 Task: Sort the unsolved tickets in your groups, group by Satisfaction in descending order.
Action: Mouse moved to (241, 416)
Screenshot: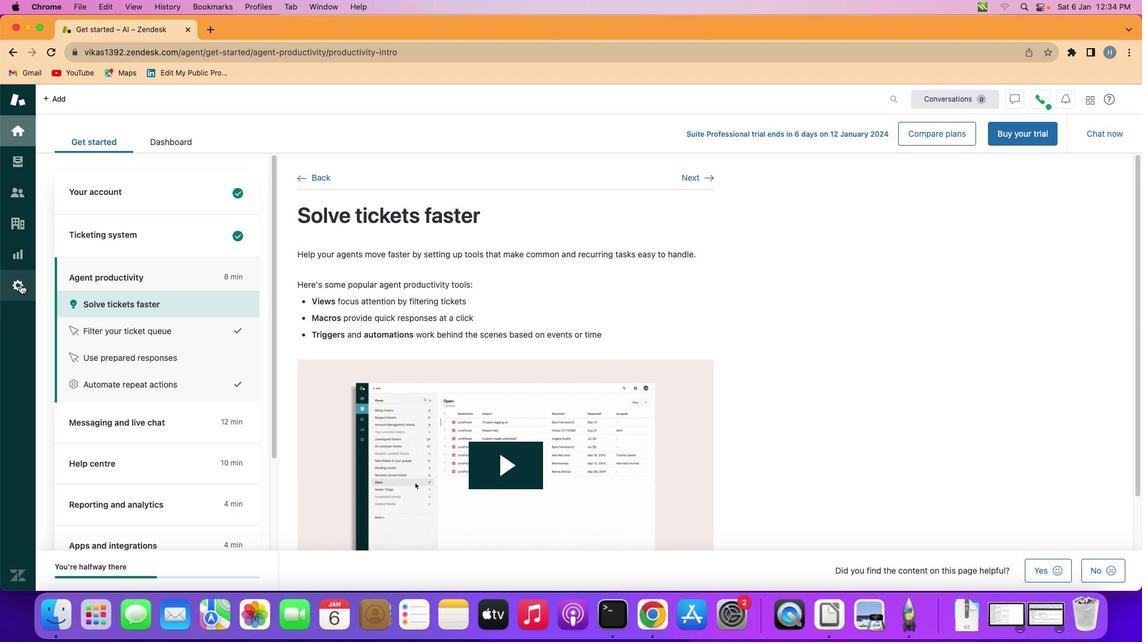 
Action: Mouse pressed left at (241, 416)
Screenshot: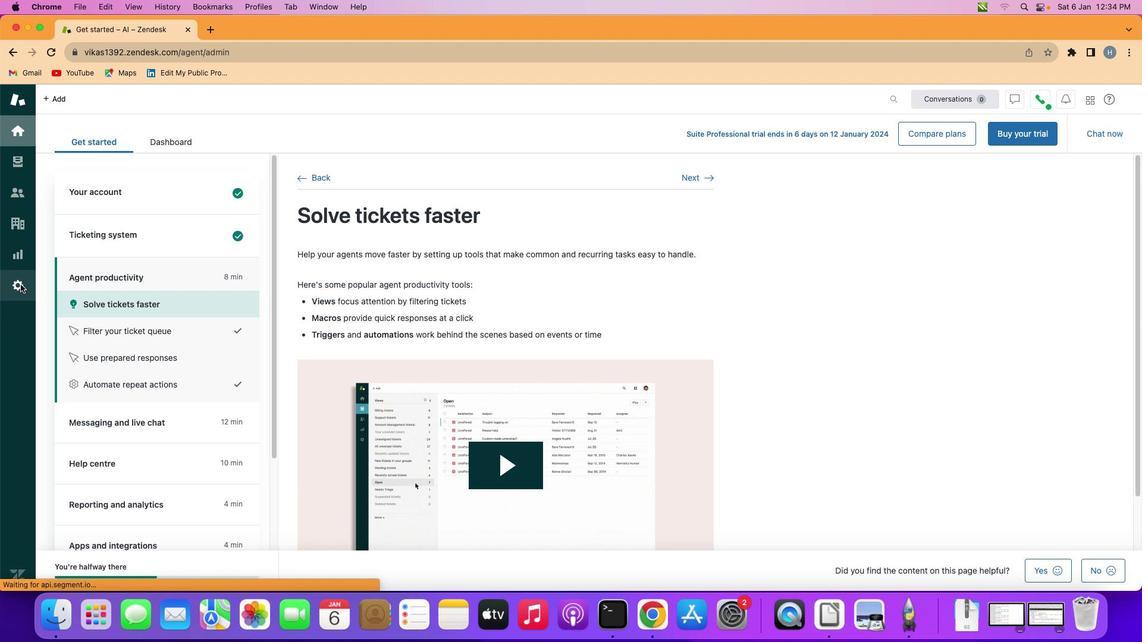 
Action: Mouse moved to (382, 474)
Screenshot: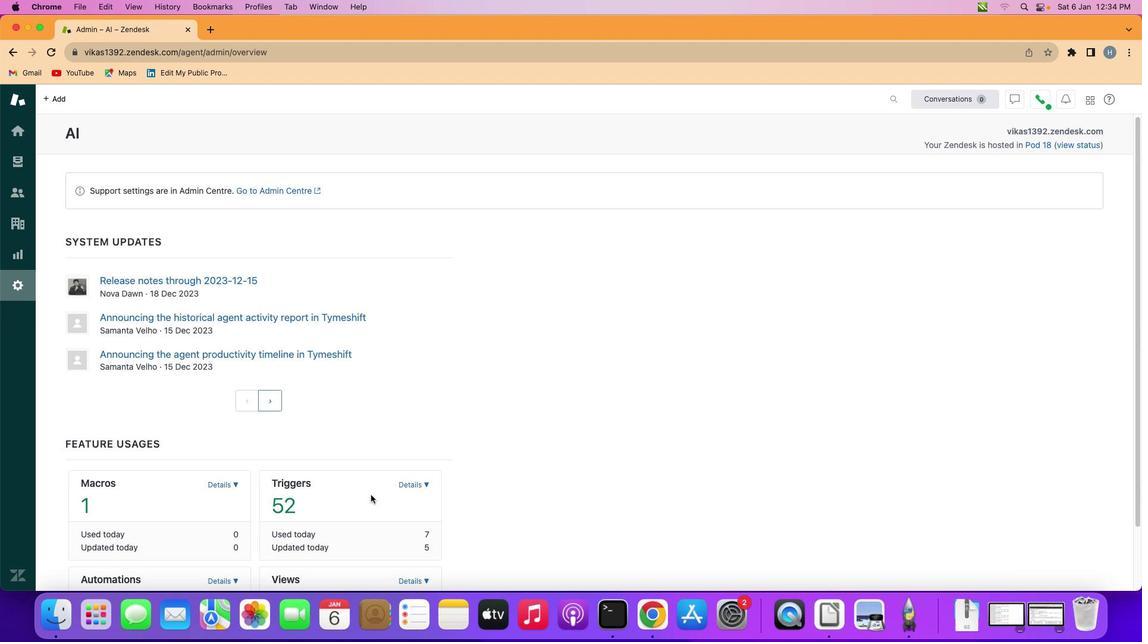 
Action: Mouse scrolled (382, 474) with delta (233, 337)
Screenshot: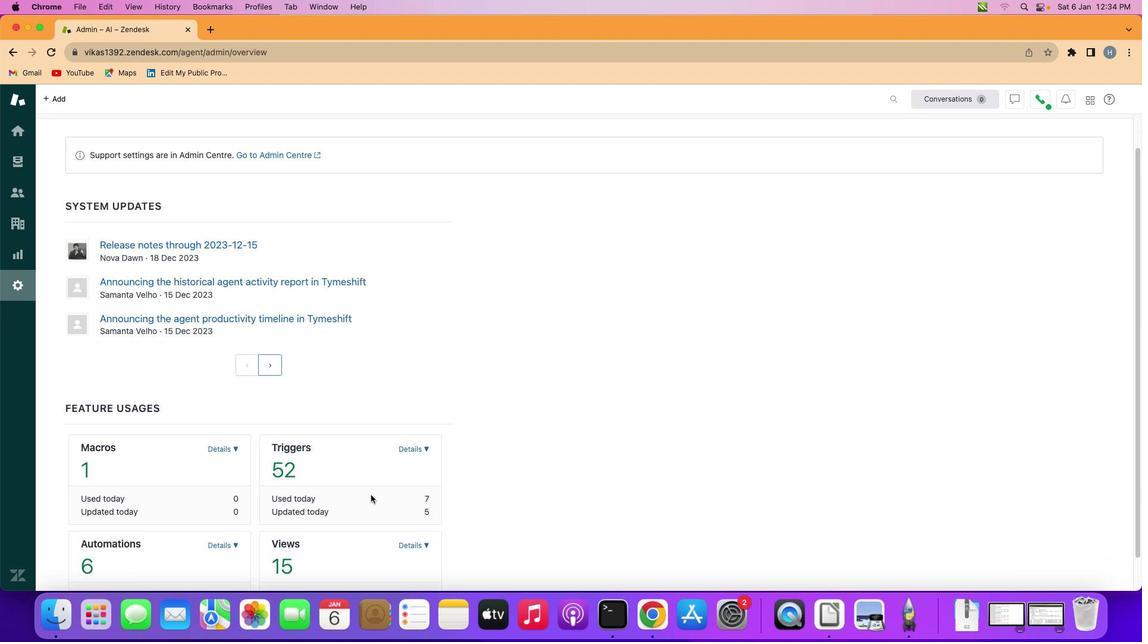 
Action: Mouse scrolled (382, 474) with delta (233, 337)
Screenshot: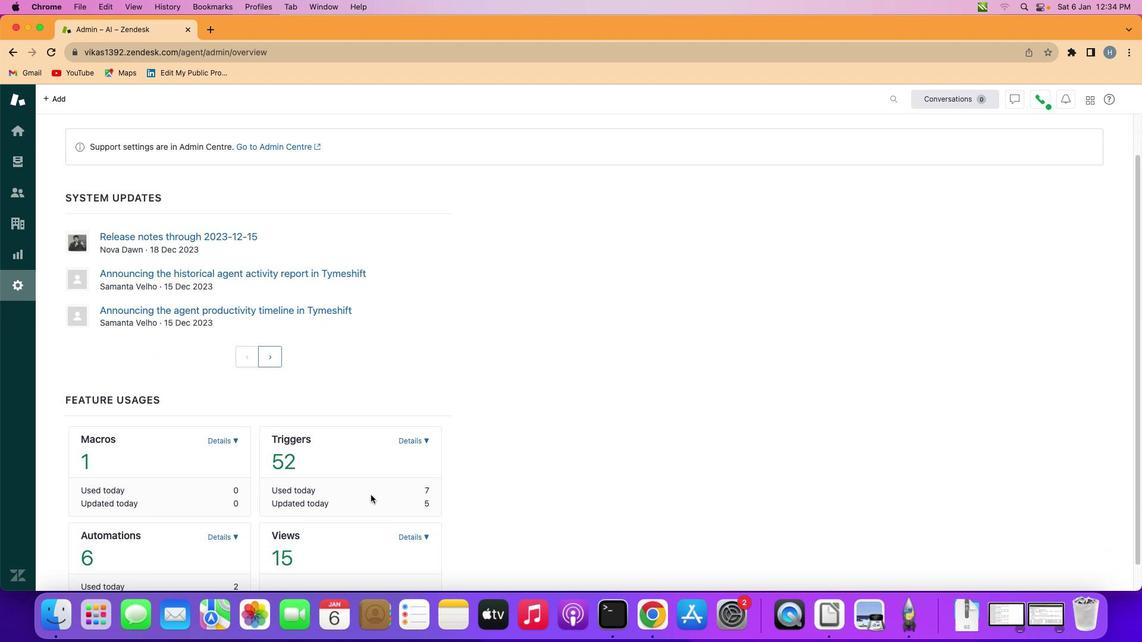 
Action: Mouse scrolled (382, 474) with delta (233, 337)
Screenshot: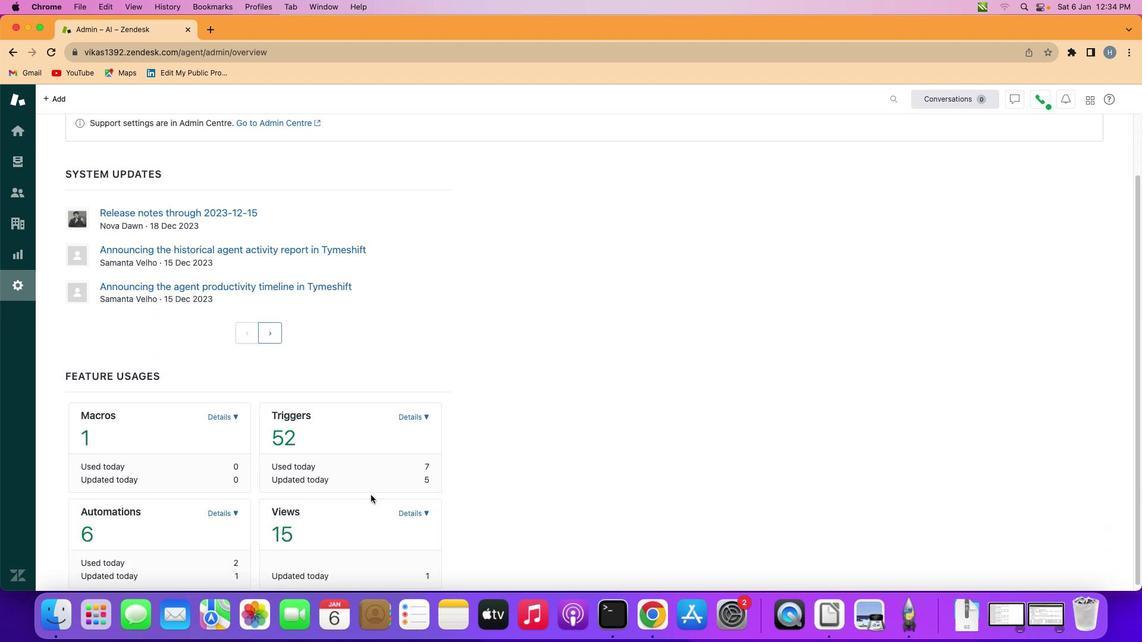 
Action: Mouse scrolled (382, 474) with delta (233, 337)
Screenshot: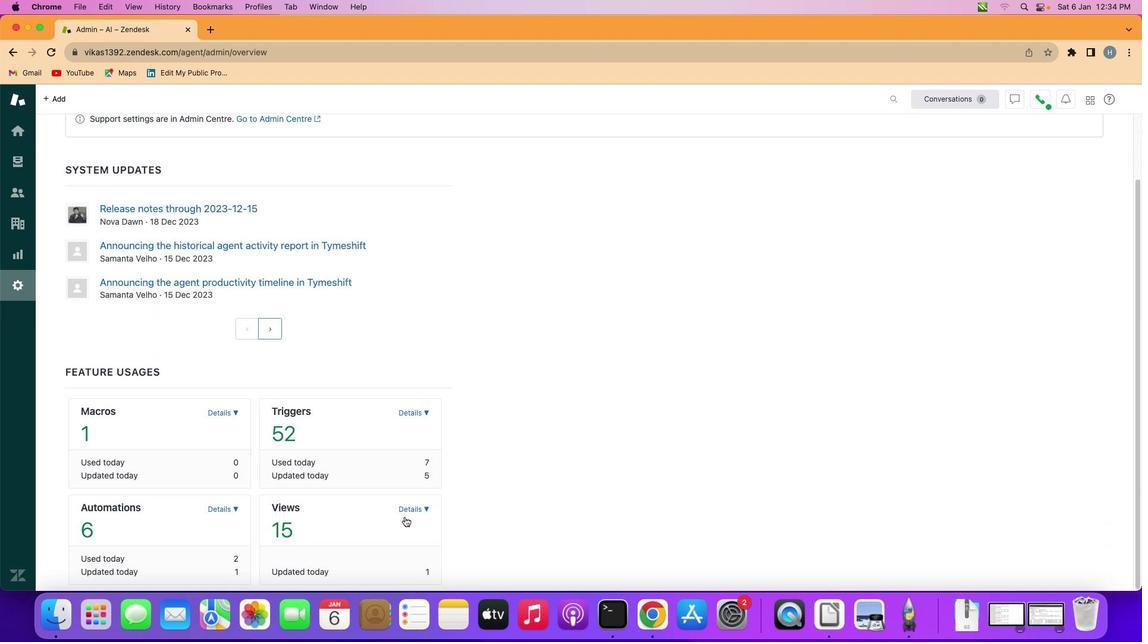 
Action: Mouse moved to (404, 478)
Screenshot: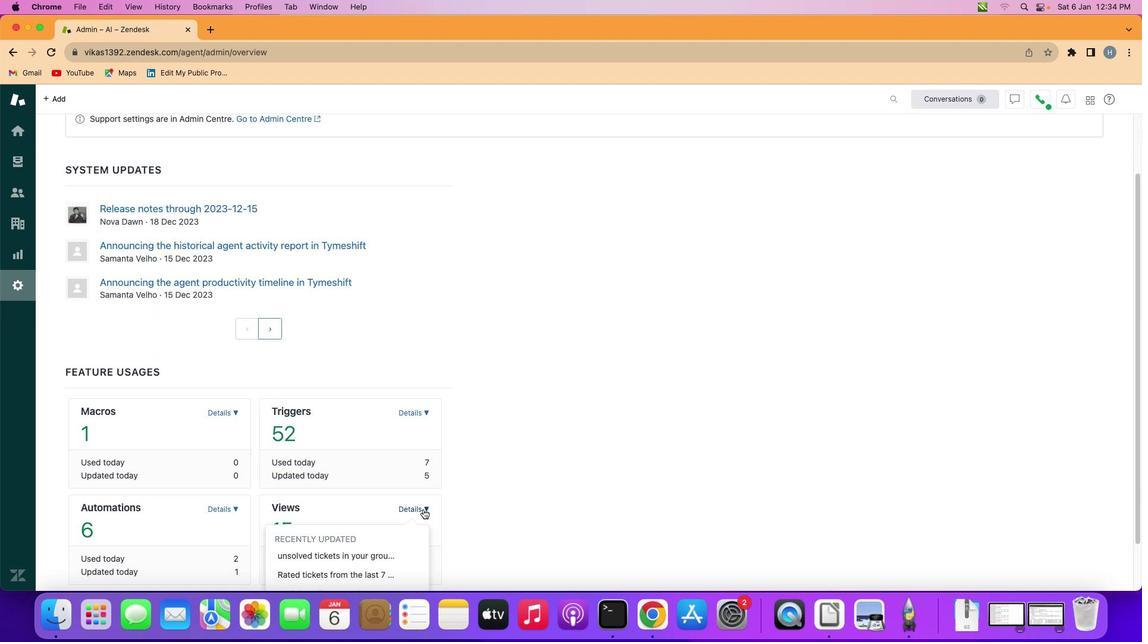 
Action: Mouse pressed left at (404, 478)
Screenshot: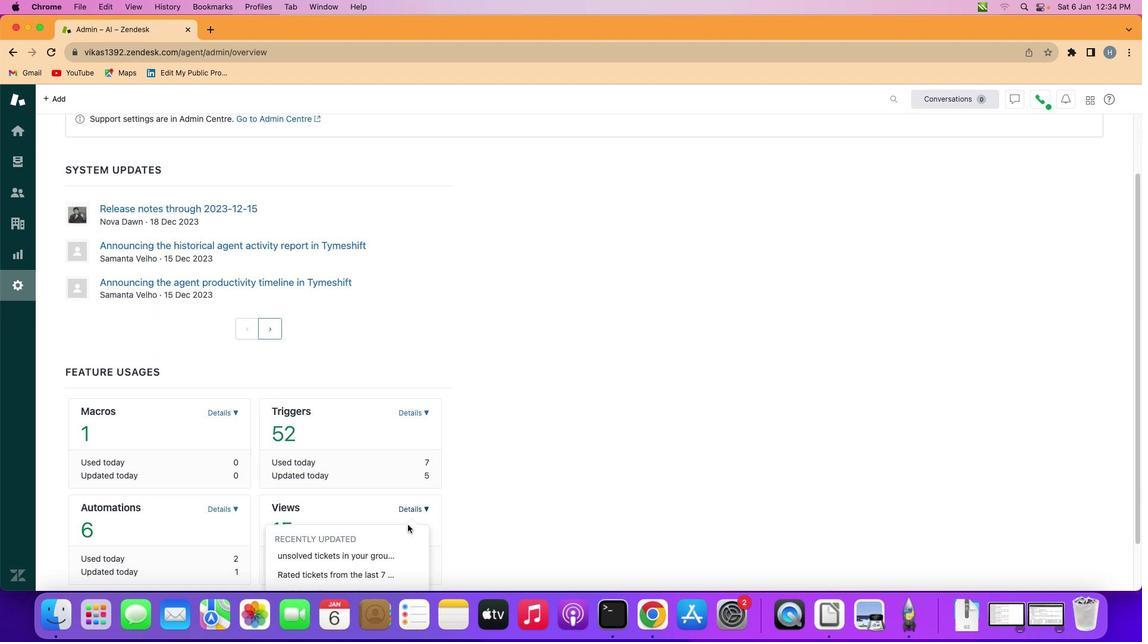 
Action: Mouse moved to (384, 491)
Screenshot: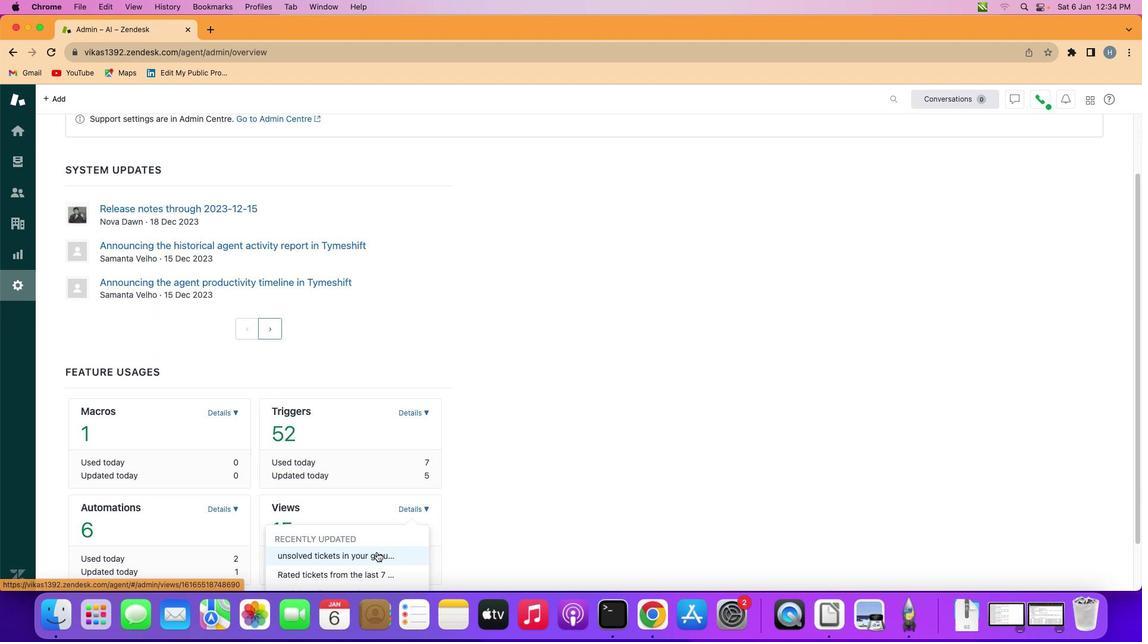 
Action: Mouse pressed left at (384, 491)
Screenshot: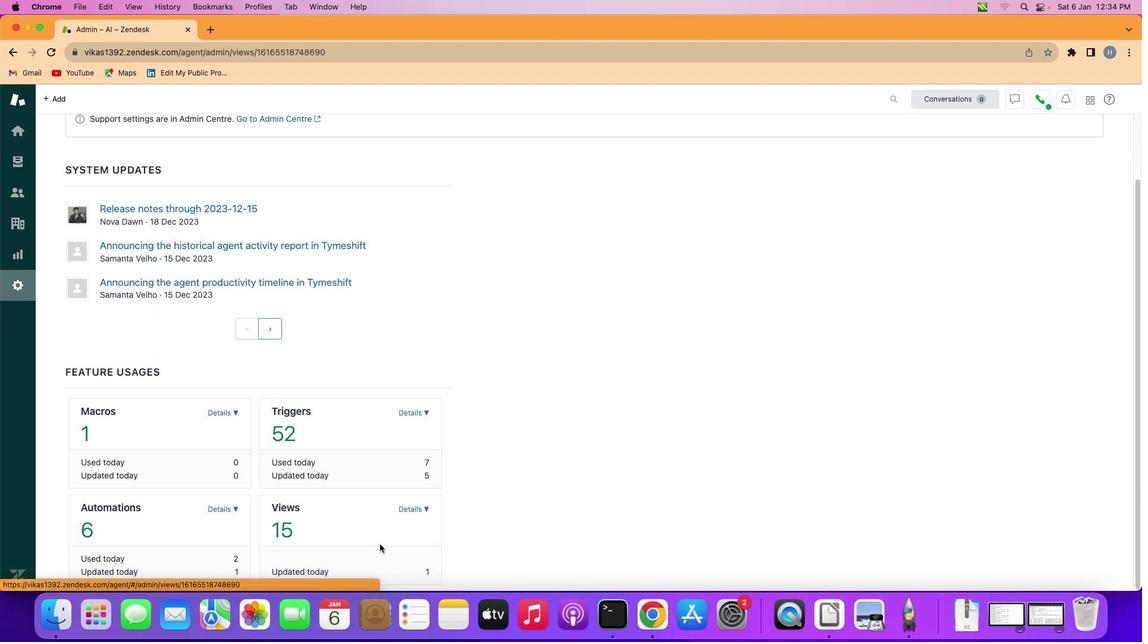 
Action: Mouse moved to (381, 467)
Screenshot: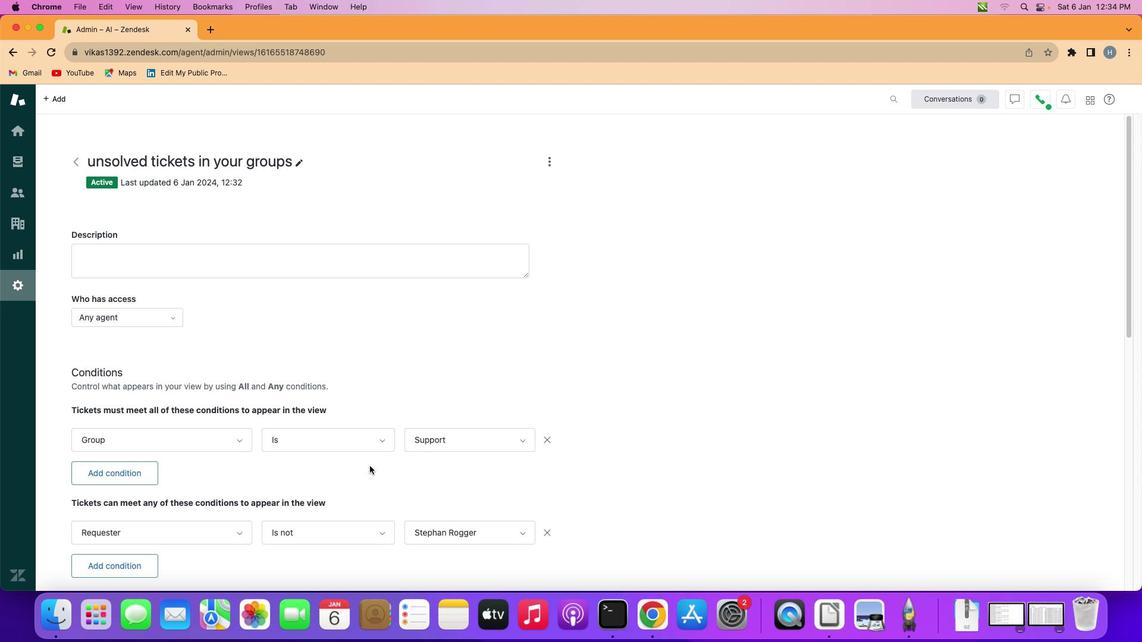 
Action: Mouse scrolled (381, 467) with delta (233, 338)
Screenshot: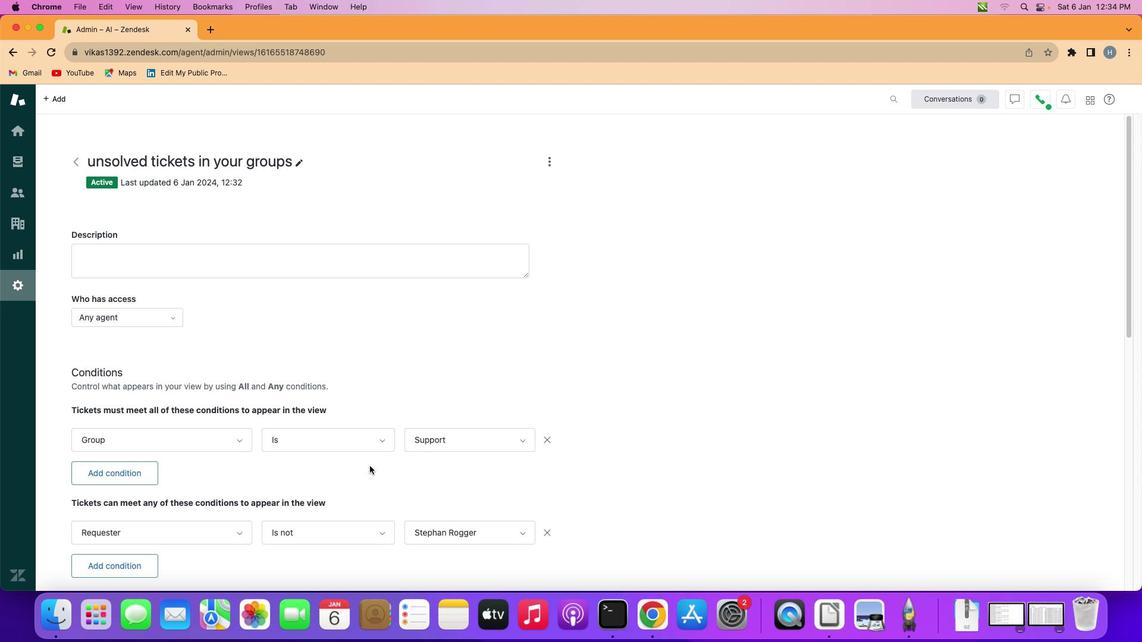 
Action: Mouse scrolled (381, 467) with delta (233, 338)
Screenshot: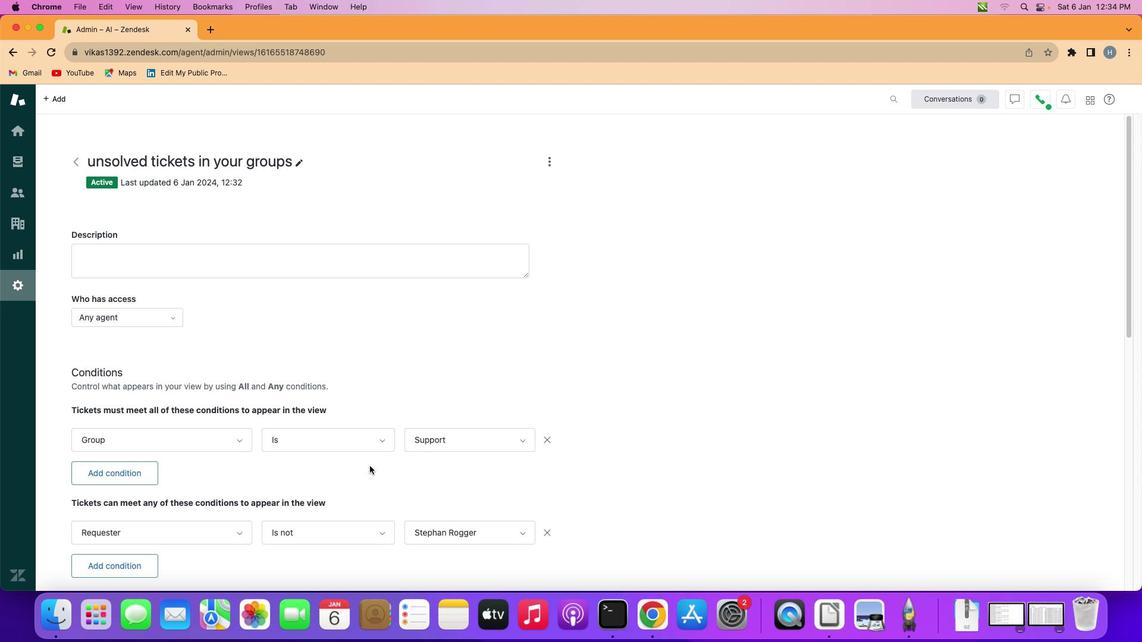 
Action: Mouse scrolled (381, 467) with delta (233, 337)
Screenshot: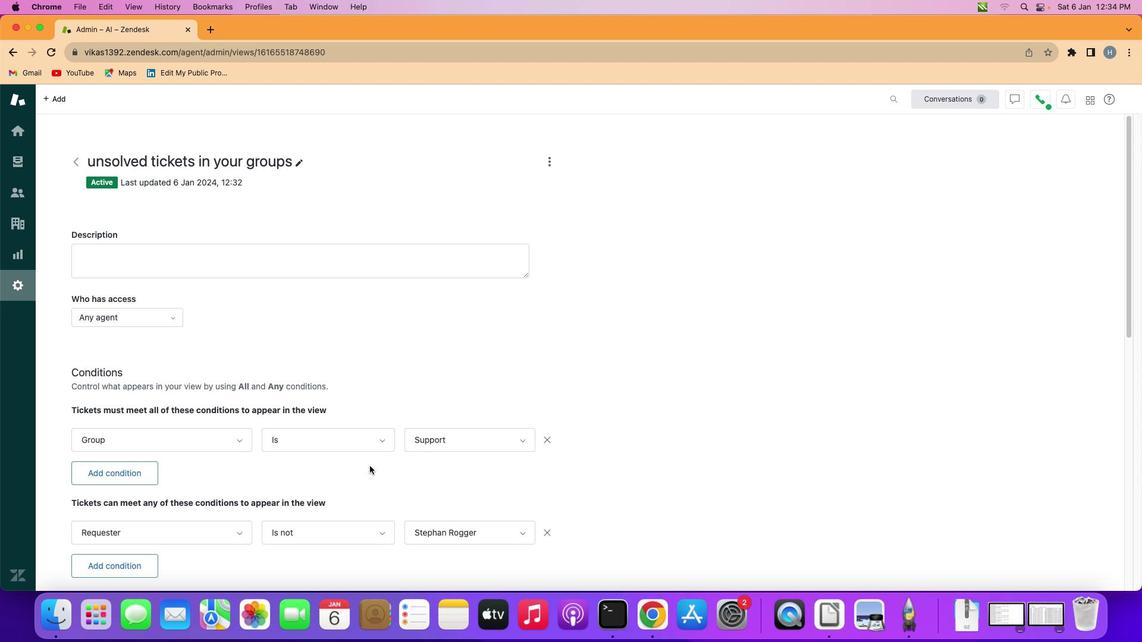 
Action: Mouse scrolled (381, 467) with delta (233, 337)
Screenshot: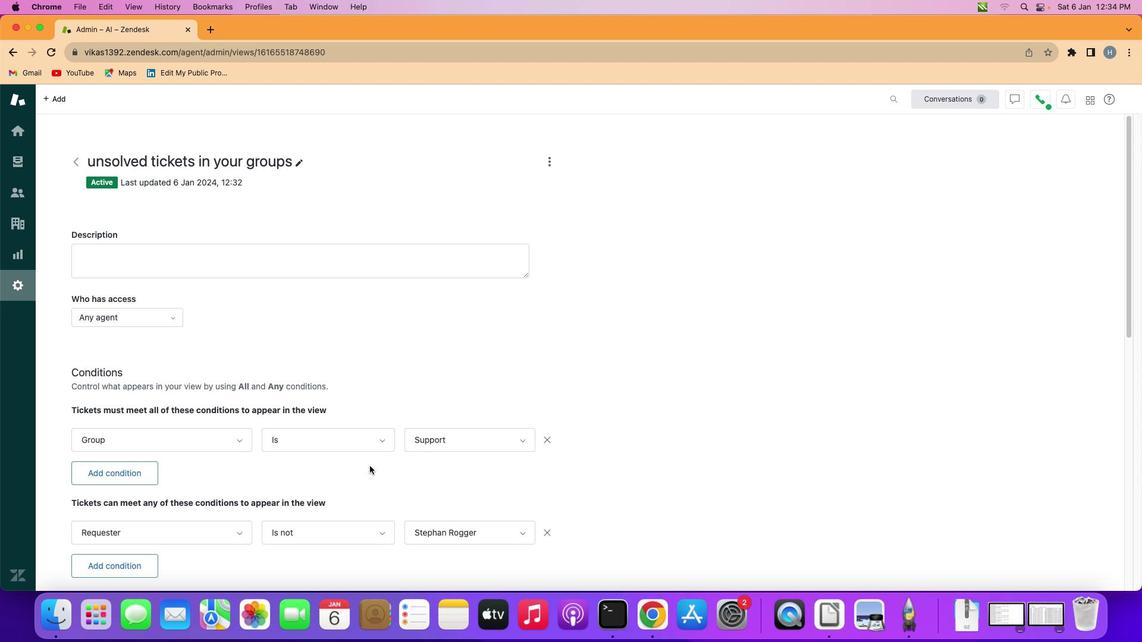 
Action: Mouse scrolled (381, 467) with delta (233, 337)
Screenshot: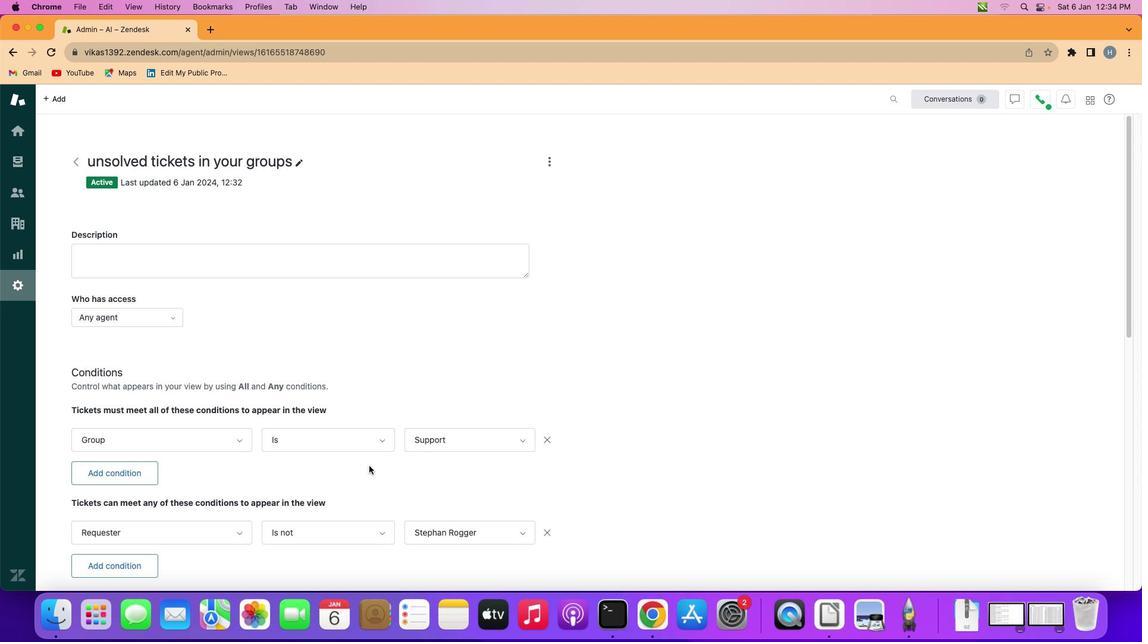 
Action: Mouse moved to (381, 467)
Screenshot: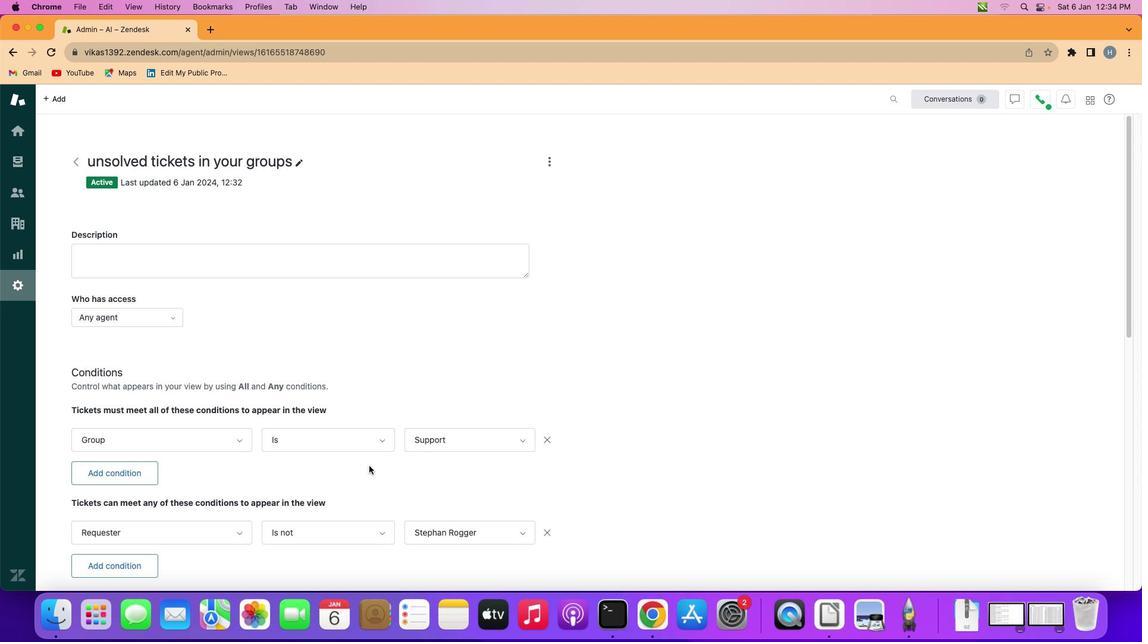 
Action: Mouse scrolled (381, 467) with delta (233, 337)
Screenshot: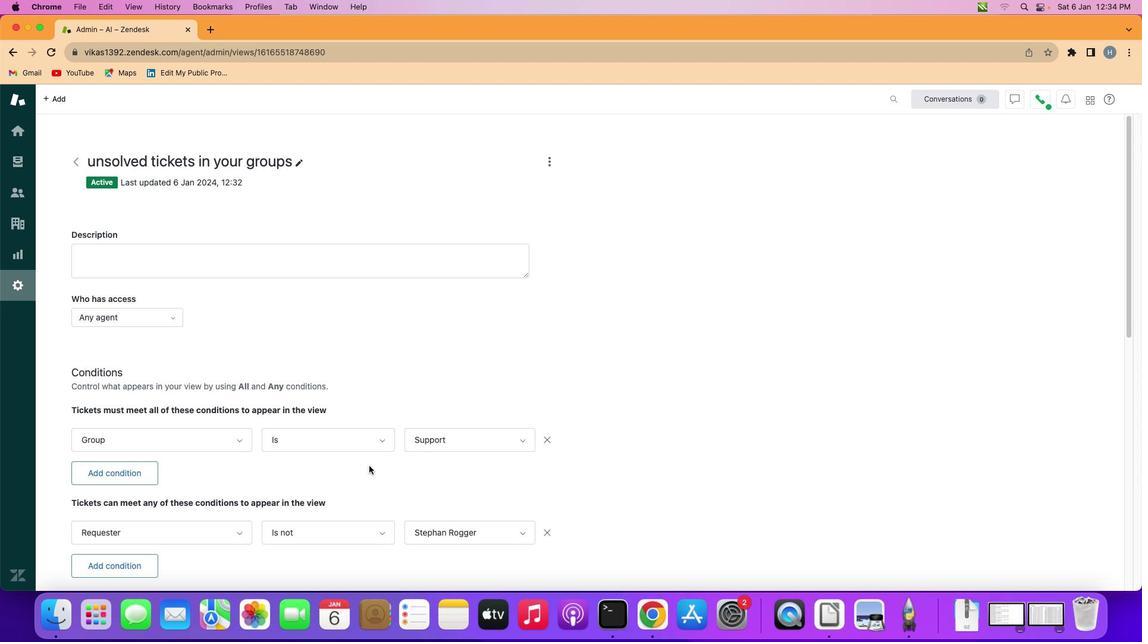 
Action: Mouse moved to (381, 467)
Screenshot: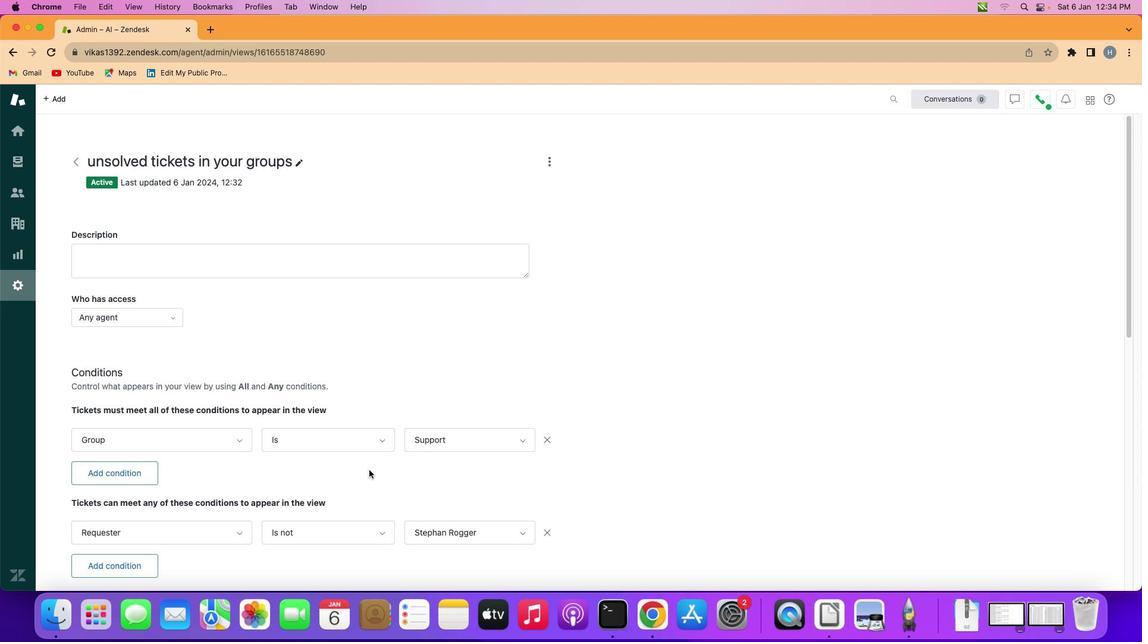 
Action: Mouse scrolled (381, 467) with delta (233, 337)
Screenshot: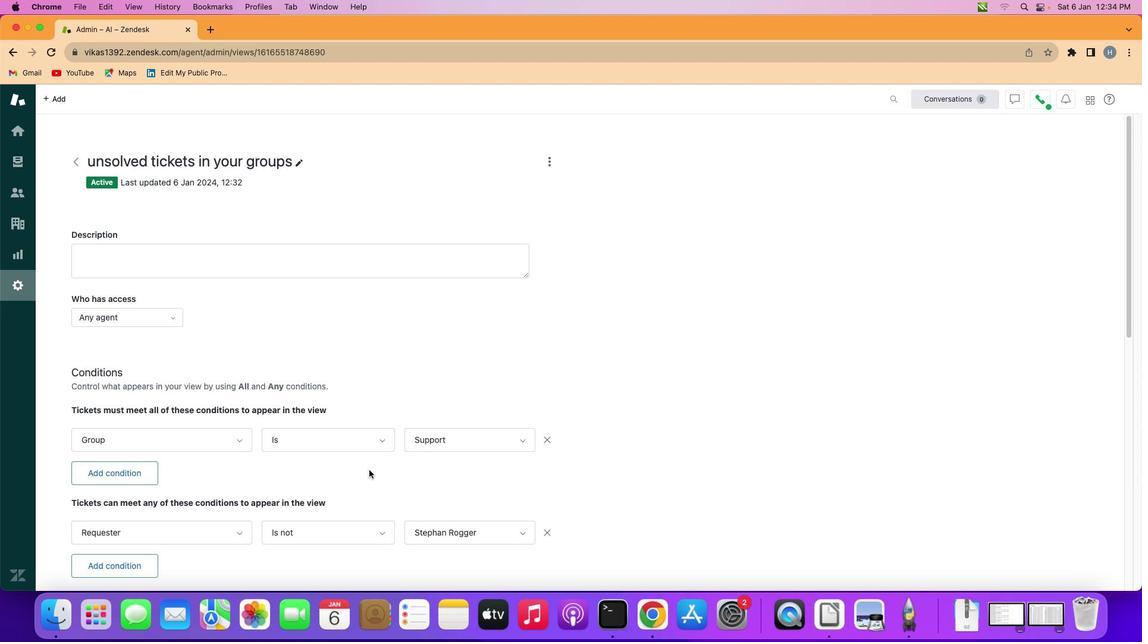 
Action: Mouse scrolled (381, 467) with delta (233, 336)
Screenshot: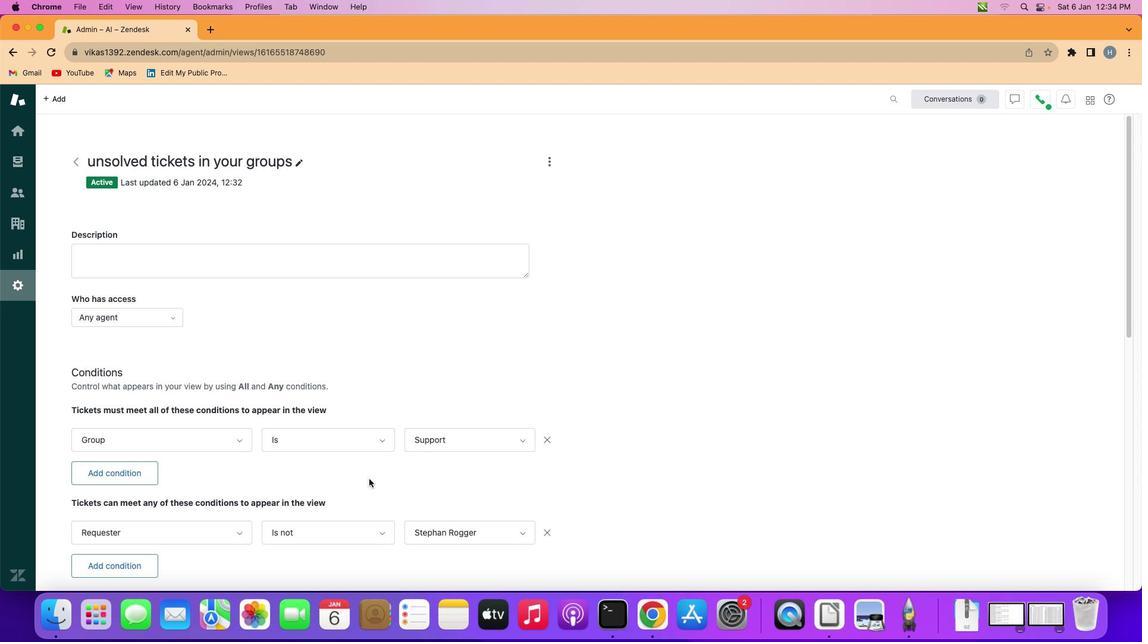 
Action: Mouse scrolled (381, 467) with delta (233, 336)
Screenshot: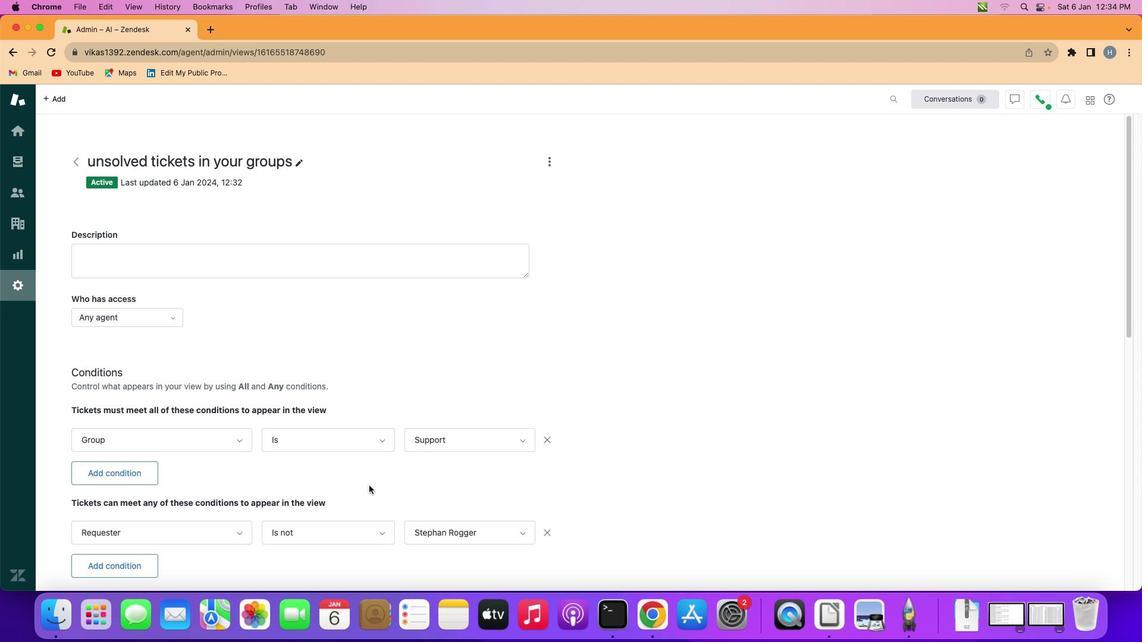 
Action: Mouse scrolled (381, 467) with delta (233, 336)
Screenshot: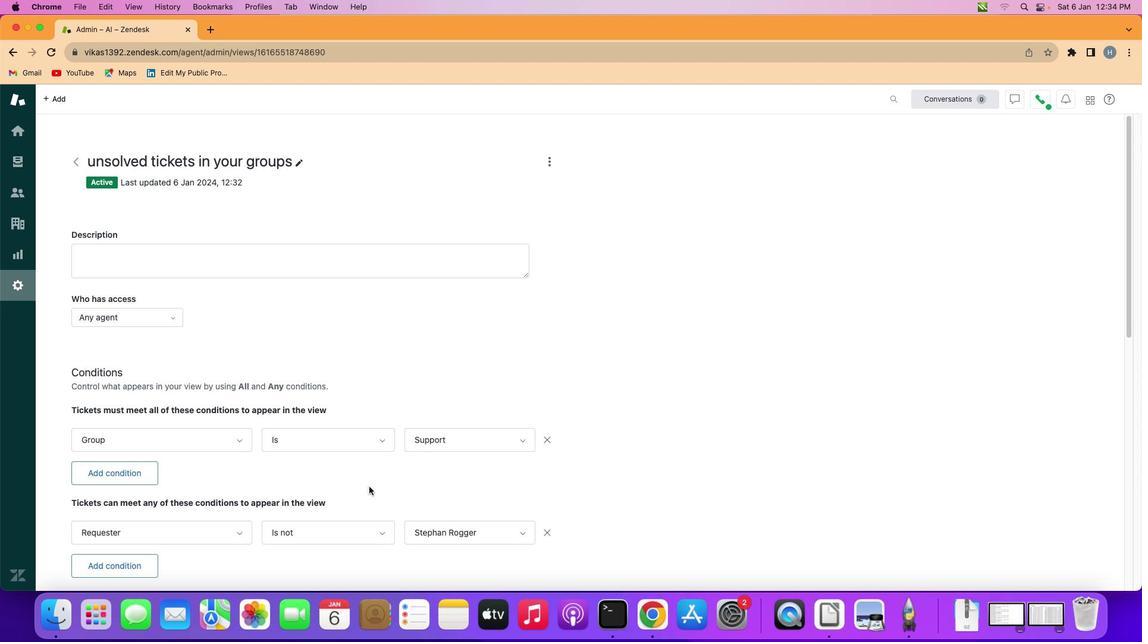 
Action: Mouse moved to (382, 474)
Screenshot: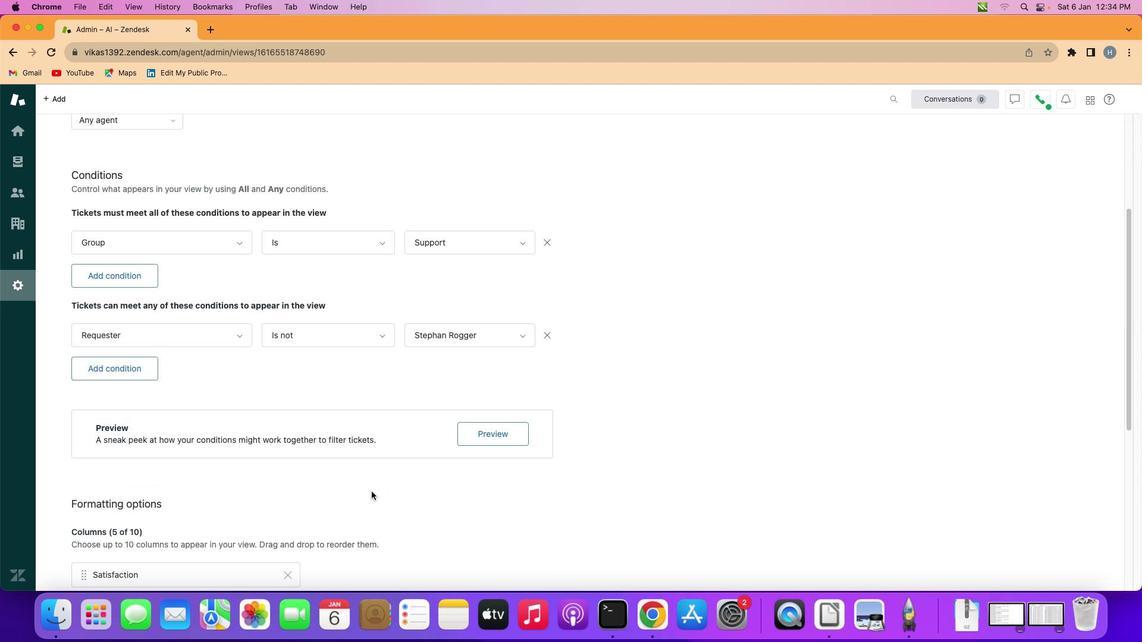 
Action: Mouse scrolled (382, 474) with delta (233, 337)
Screenshot: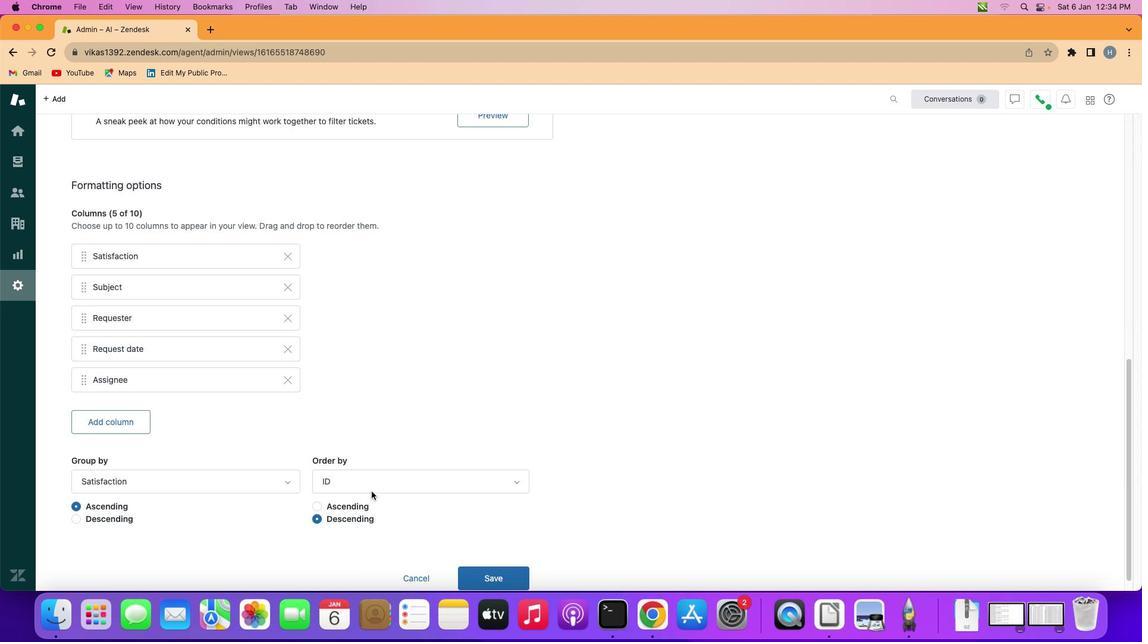 
Action: Mouse scrolled (382, 474) with delta (233, 337)
Screenshot: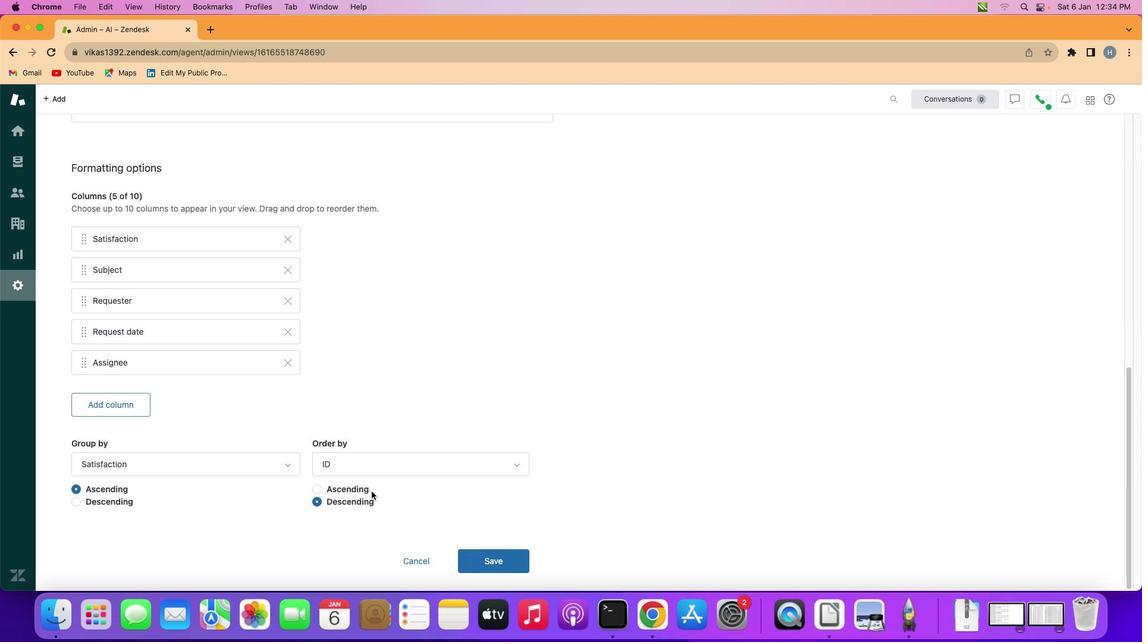 
Action: Mouse scrolled (382, 474) with delta (233, 337)
Screenshot: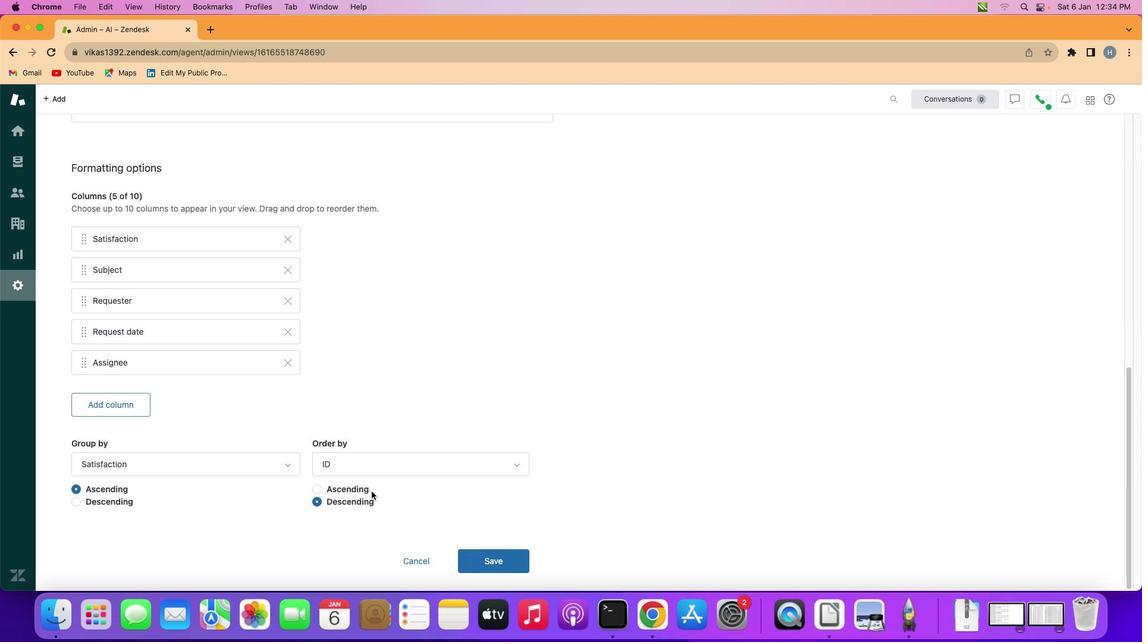 
Action: Mouse scrolled (382, 474) with delta (233, 336)
Screenshot: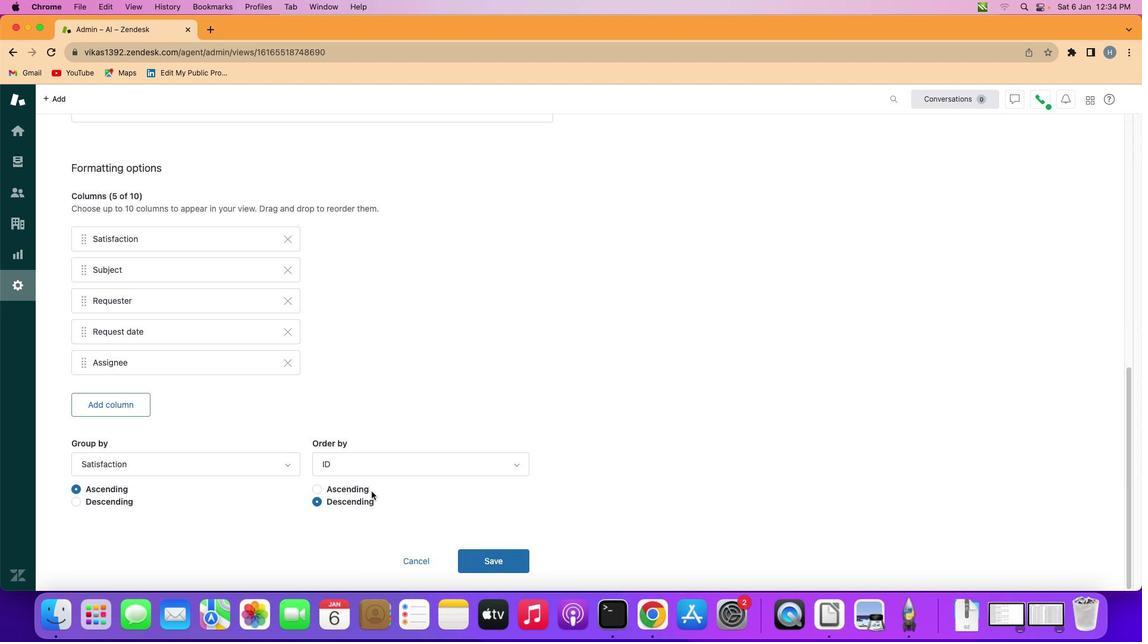 
Action: Mouse scrolled (382, 474) with delta (233, 336)
Screenshot: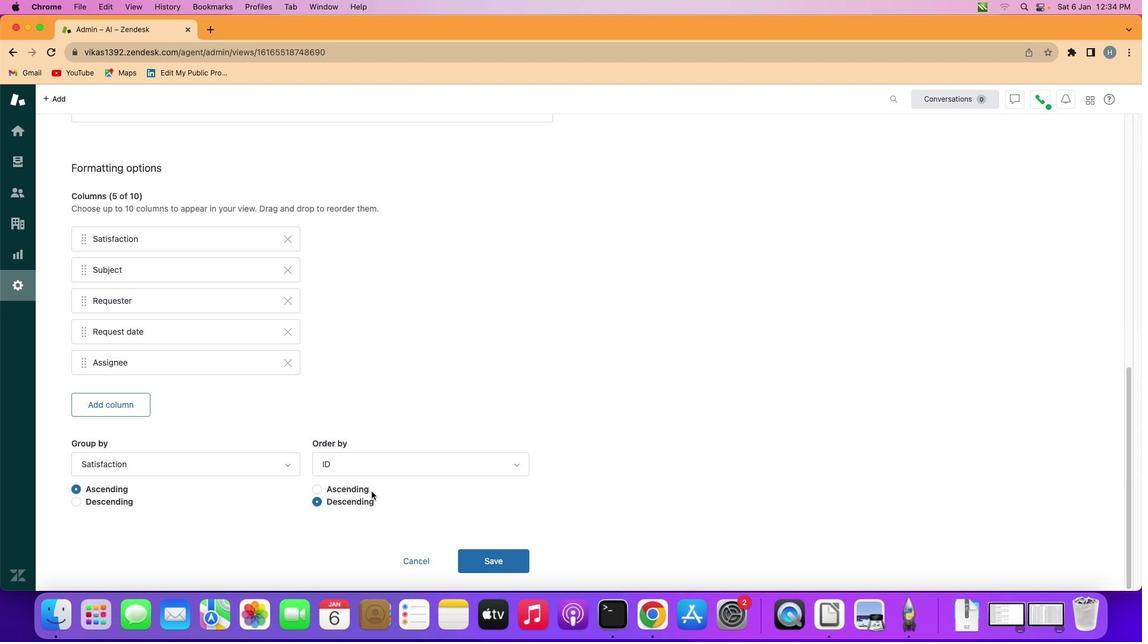
Action: Mouse scrolled (382, 474) with delta (233, 336)
Screenshot: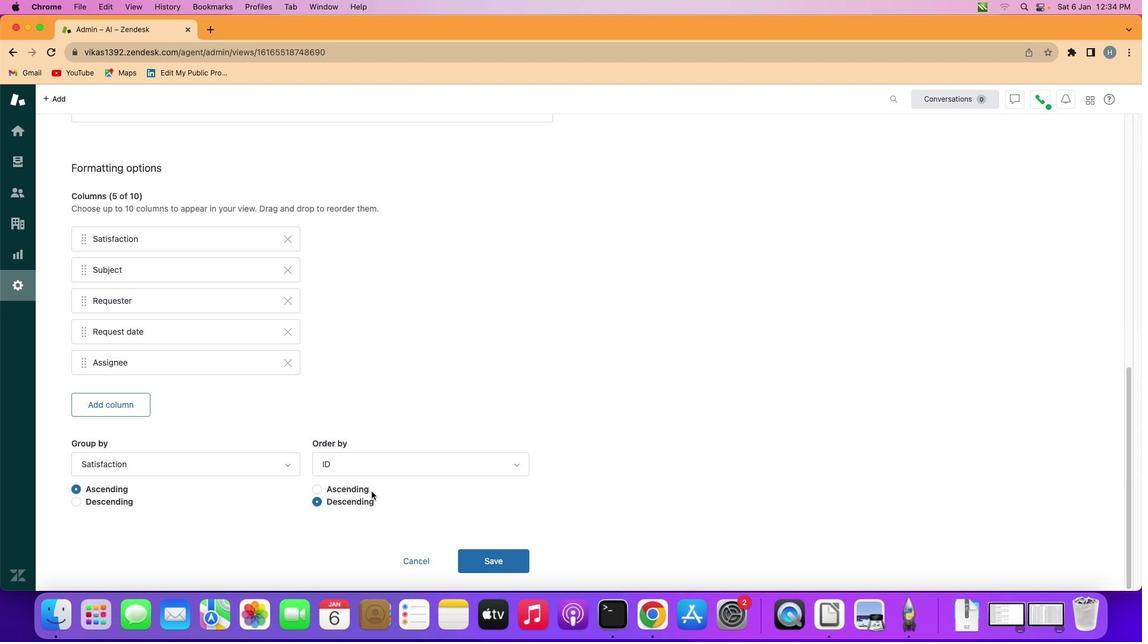 
Action: Mouse scrolled (382, 474) with delta (233, 337)
Screenshot: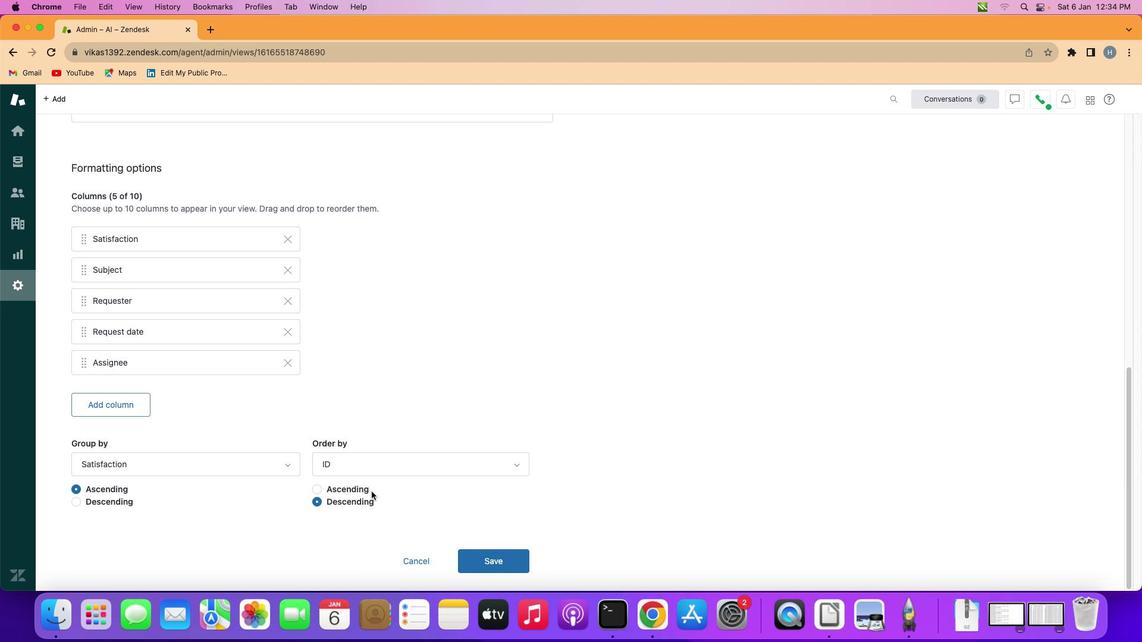 
Action: Mouse scrolled (382, 474) with delta (233, 337)
Screenshot: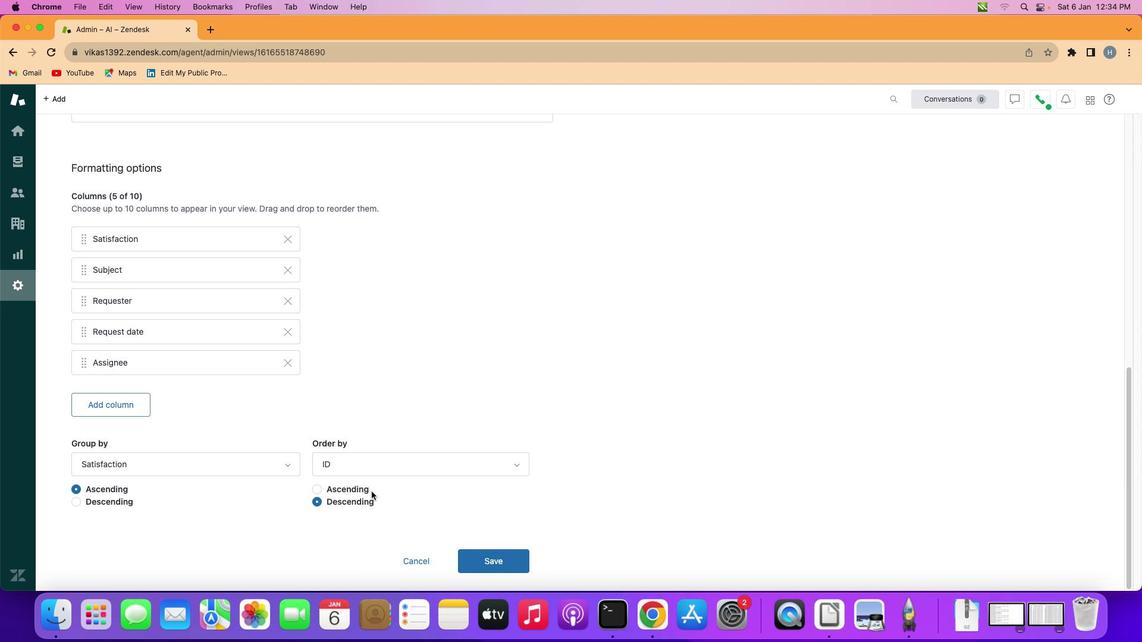 
Action: Mouse scrolled (382, 474) with delta (233, 337)
Screenshot: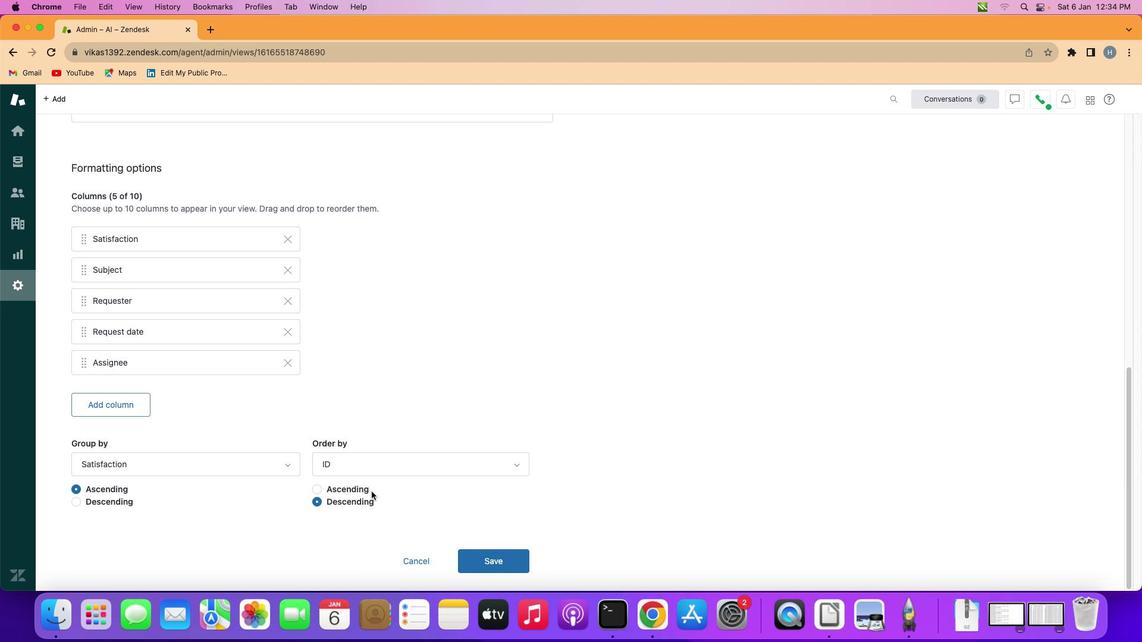 
Action: Mouse scrolled (382, 474) with delta (233, 336)
Screenshot: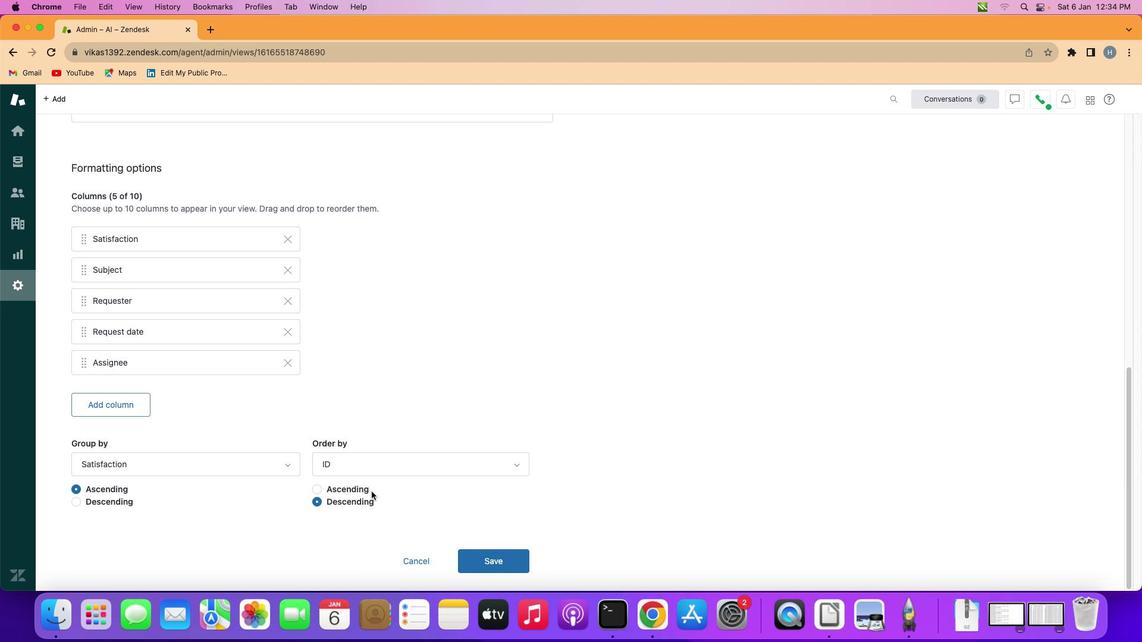 
Action: Mouse scrolled (382, 474) with delta (233, 337)
Screenshot: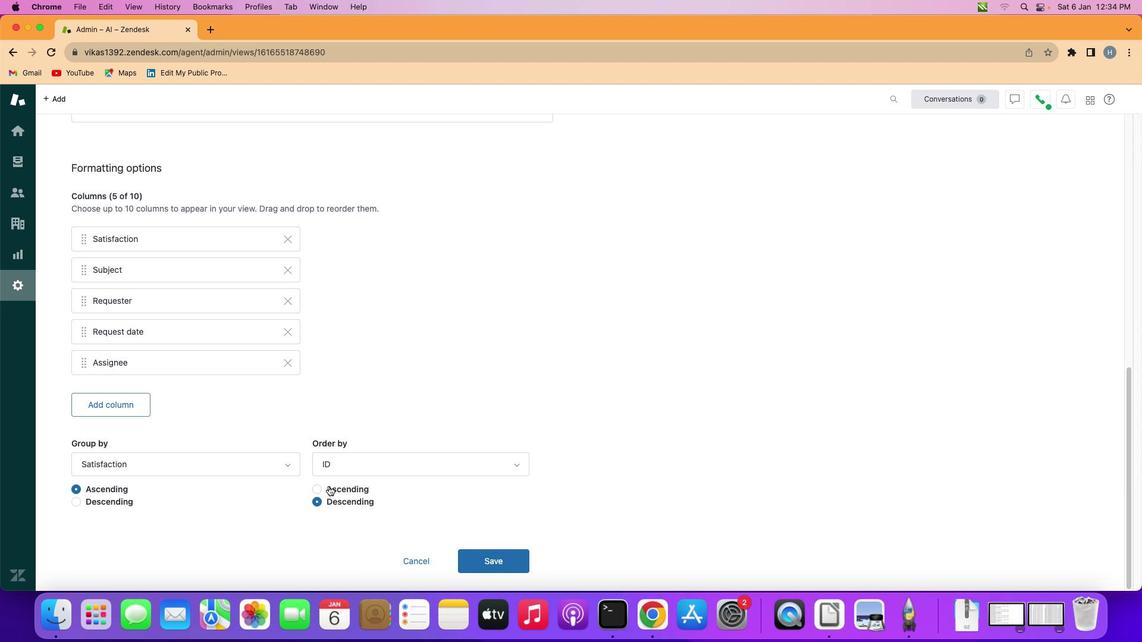 
Action: Mouse scrolled (382, 474) with delta (233, 337)
Screenshot: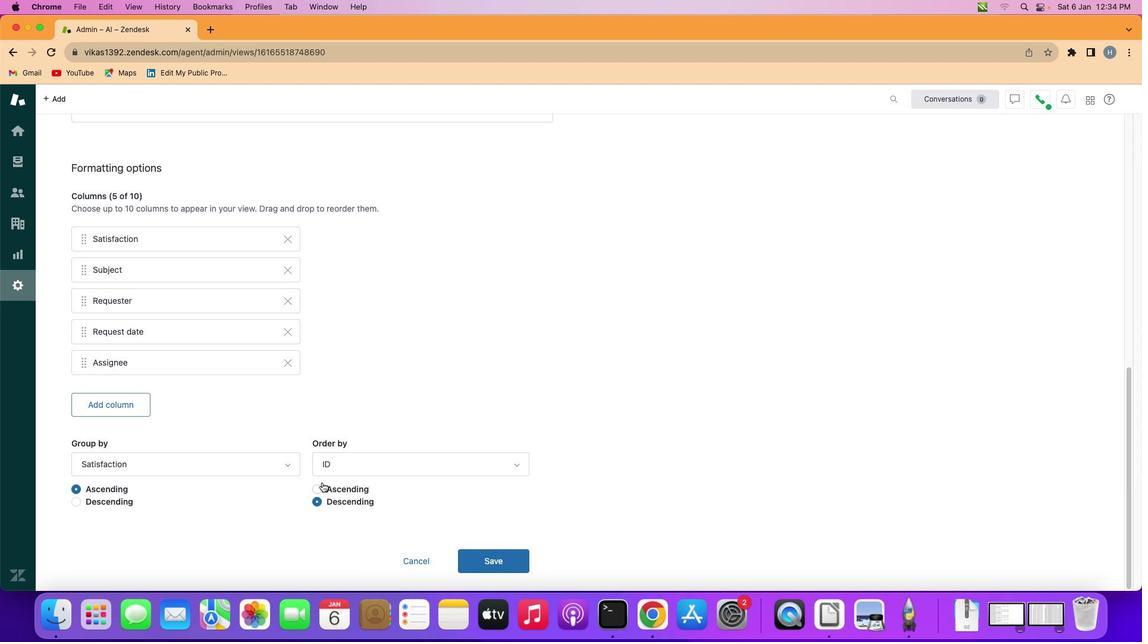 
Action: Mouse scrolled (382, 474) with delta (233, 337)
Screenshot: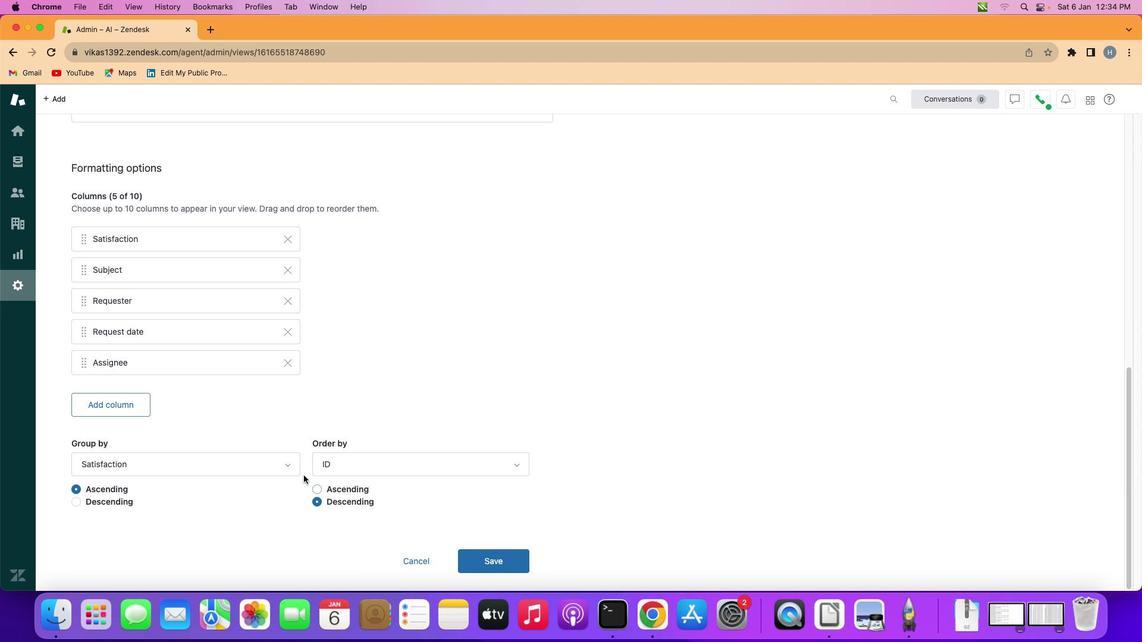 
Action: Mouse moved to (346, 467)
Screenshot: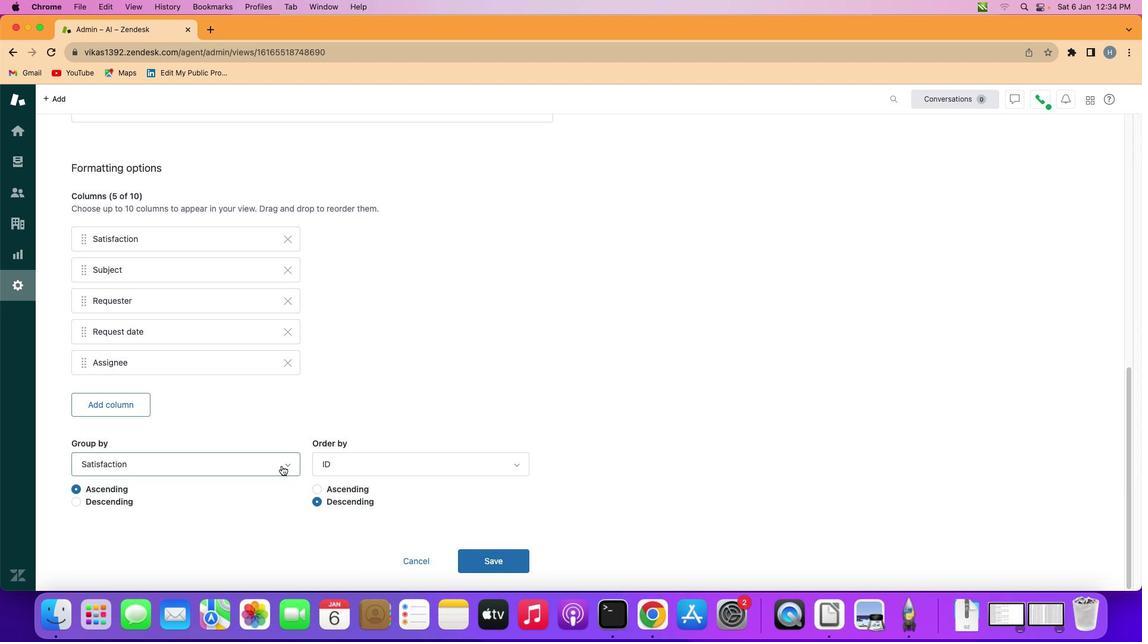 
Action: Mouse pressed left at (346, 467)
Screenshot: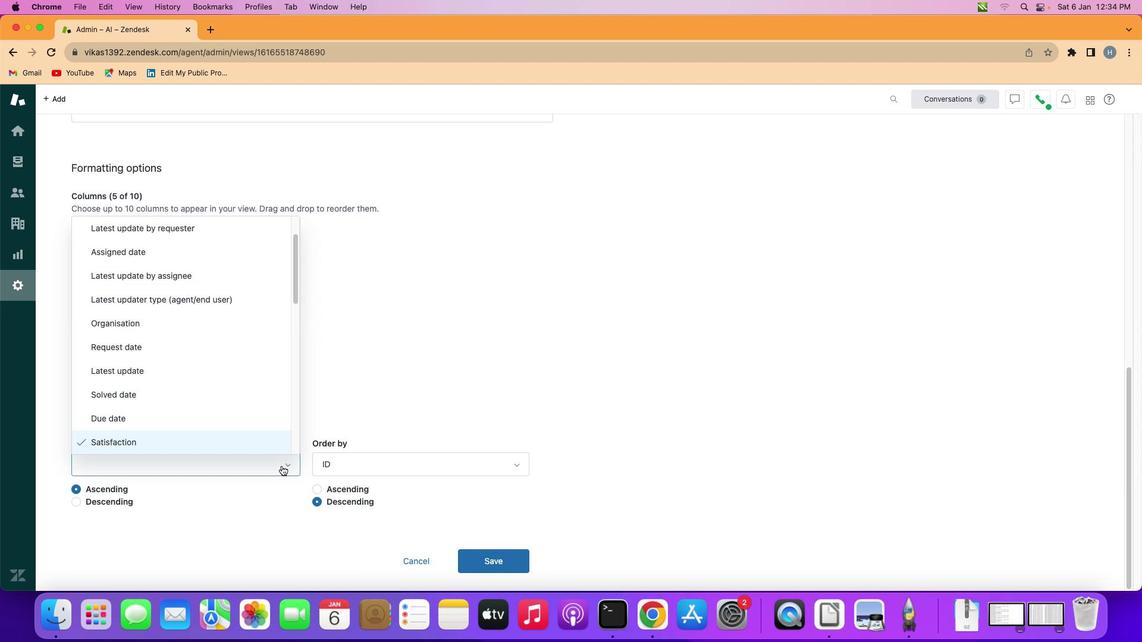 
Action: Mouse moved to (332, 458)
Screenshot: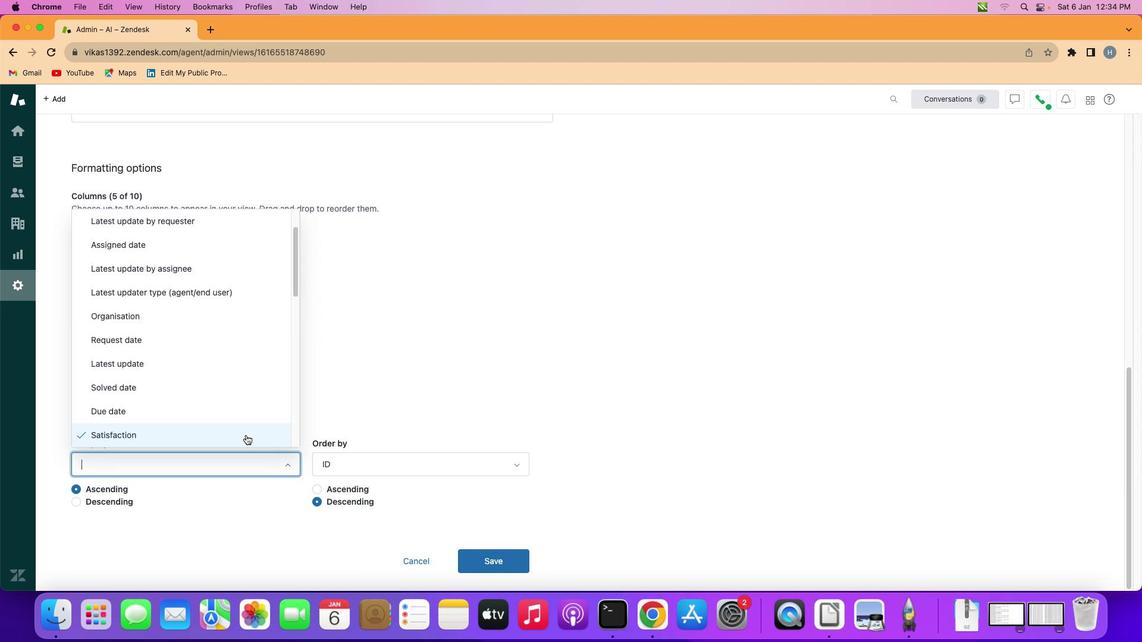 
Action: Mouse pressed left at (332, 458)
Screenshot: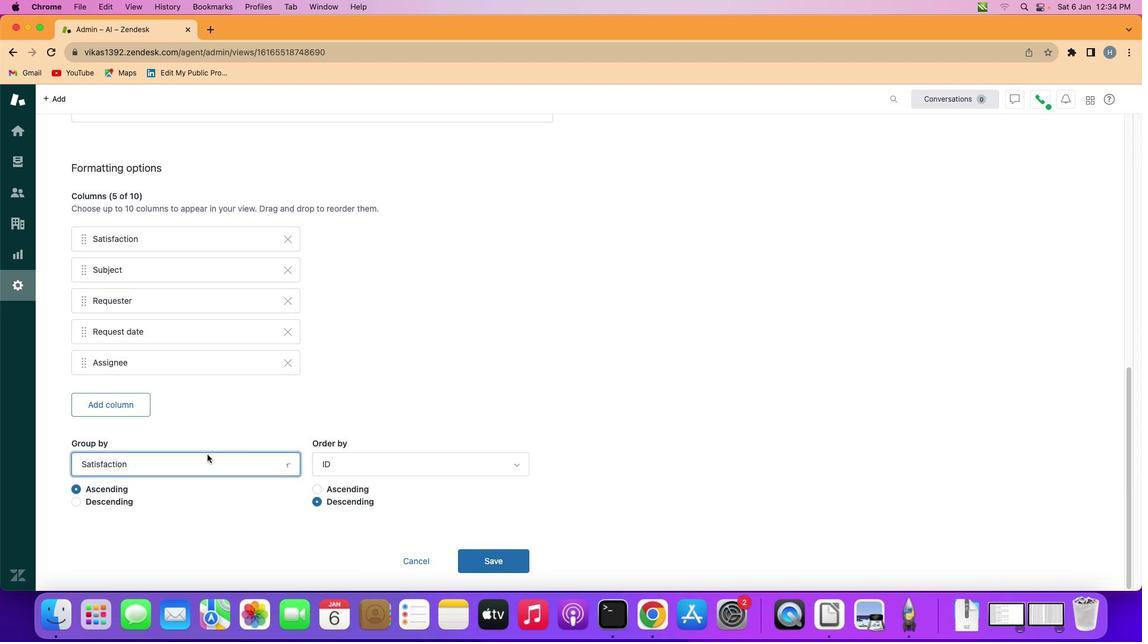 
Action: Mouse moved to (276, 477)
Screenshot: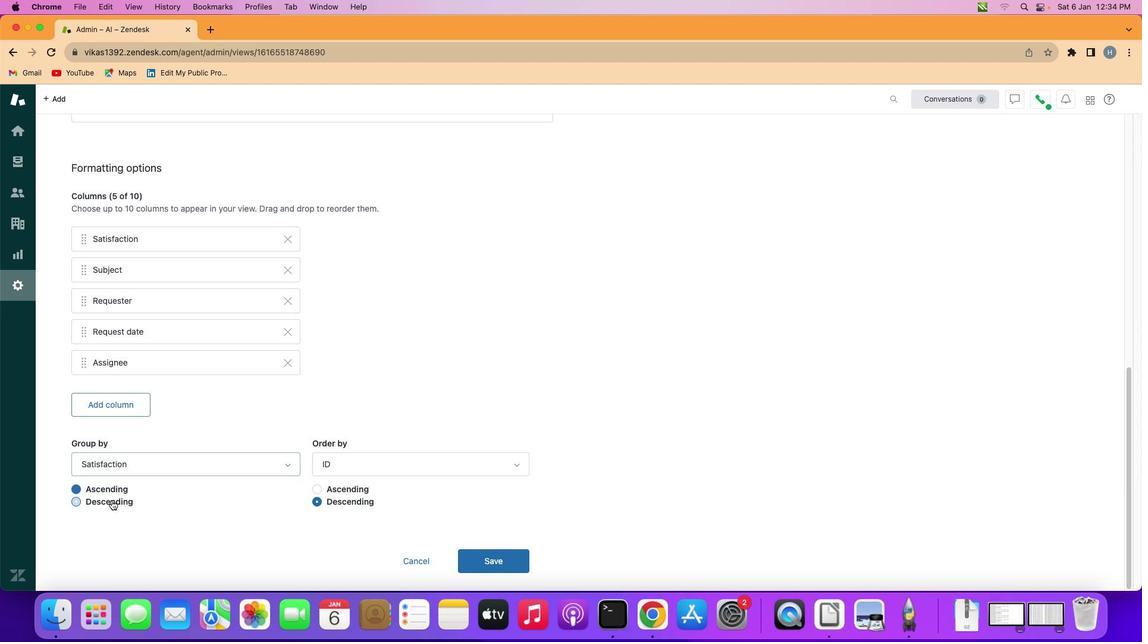 
Action: Mouse pressed left at (276, 477)
Screenshot: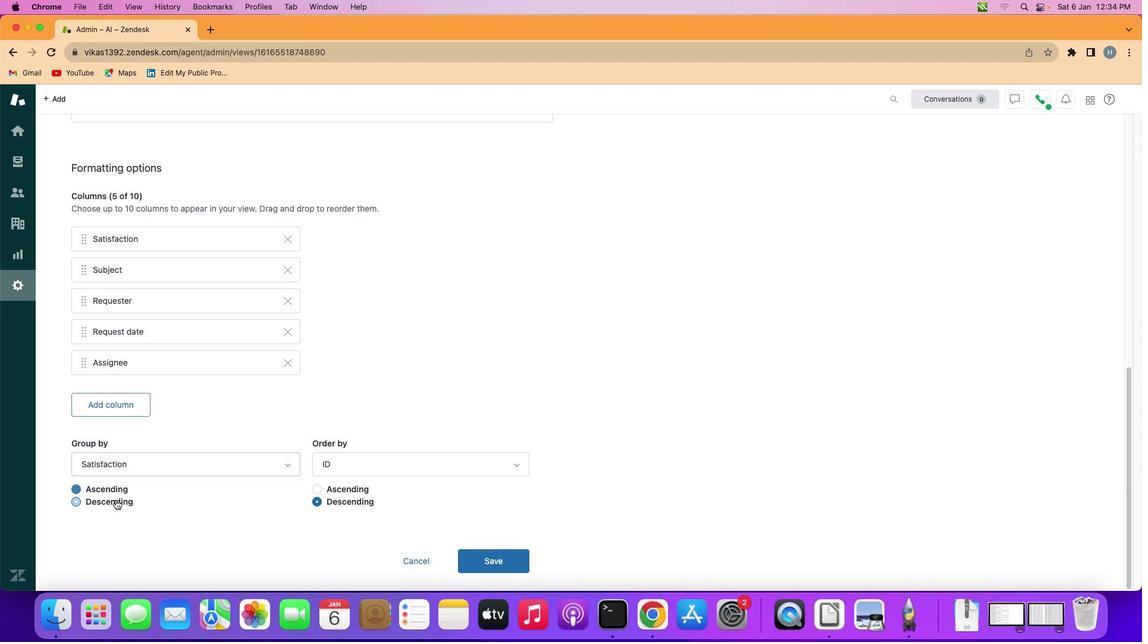 
Action: Mouse moved to (434, 494)
Screenshot: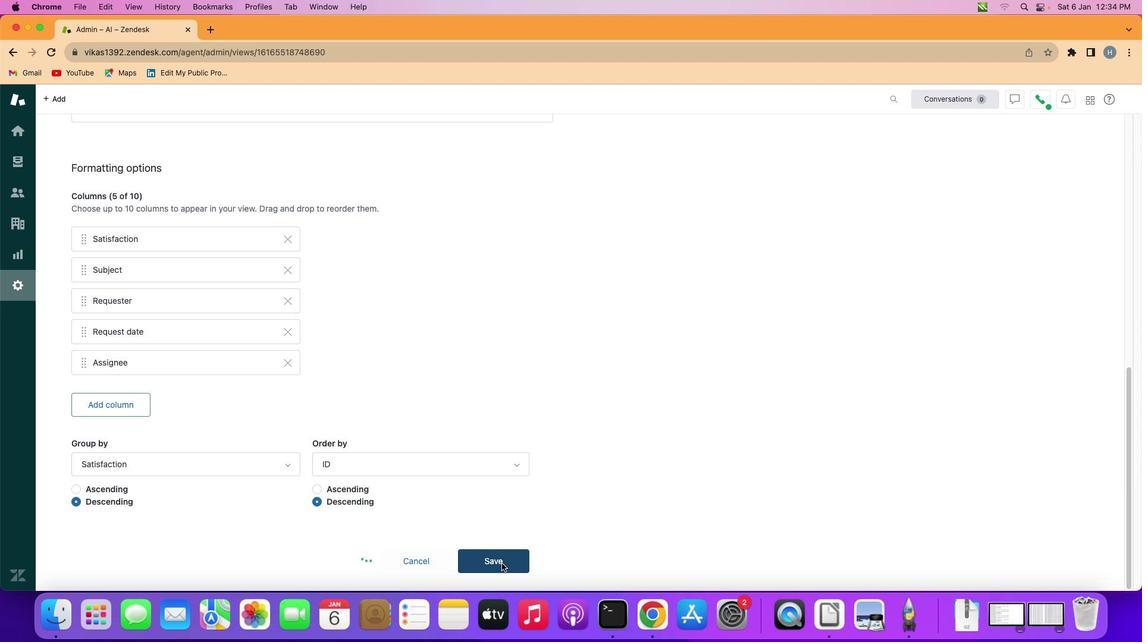 
Action: Mouse pressed left at (434, 494)
Screenshot: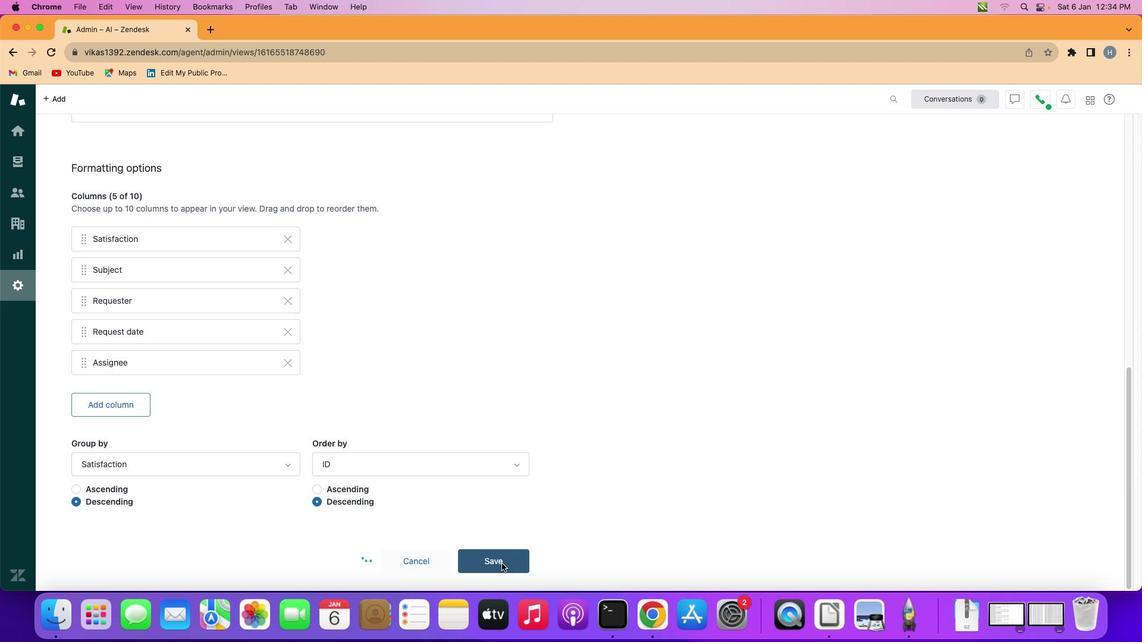 
Action: Mouse moved to (433, 438)
Screenshot: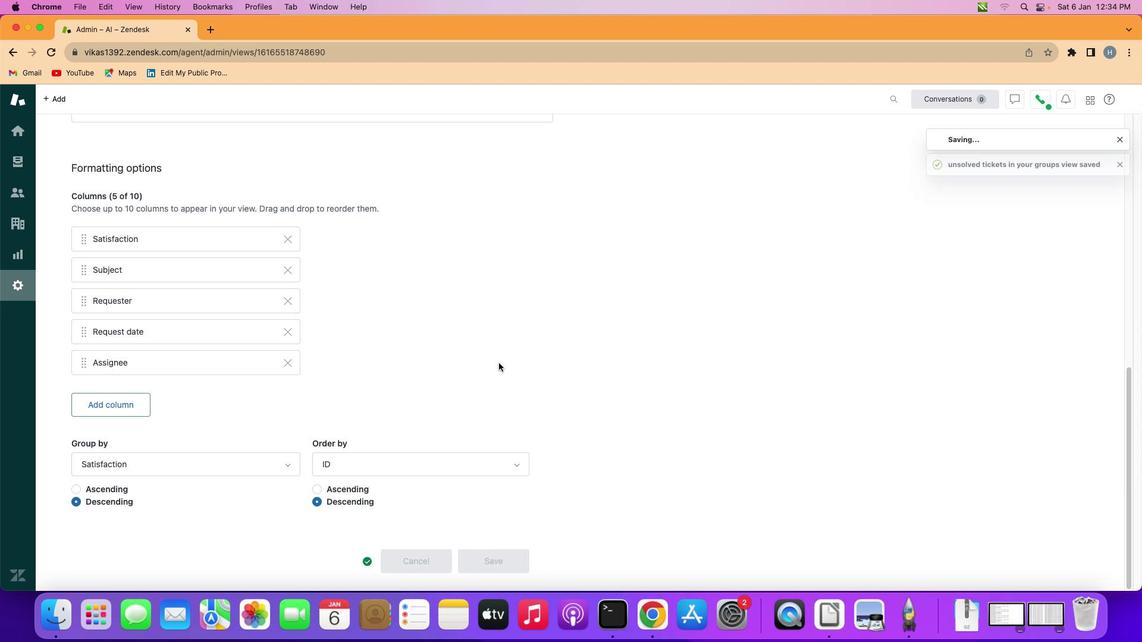 
